 Task: Change the right padding of text to 0.52.
Action: Mouse moved to (907, 310)
Screenshot: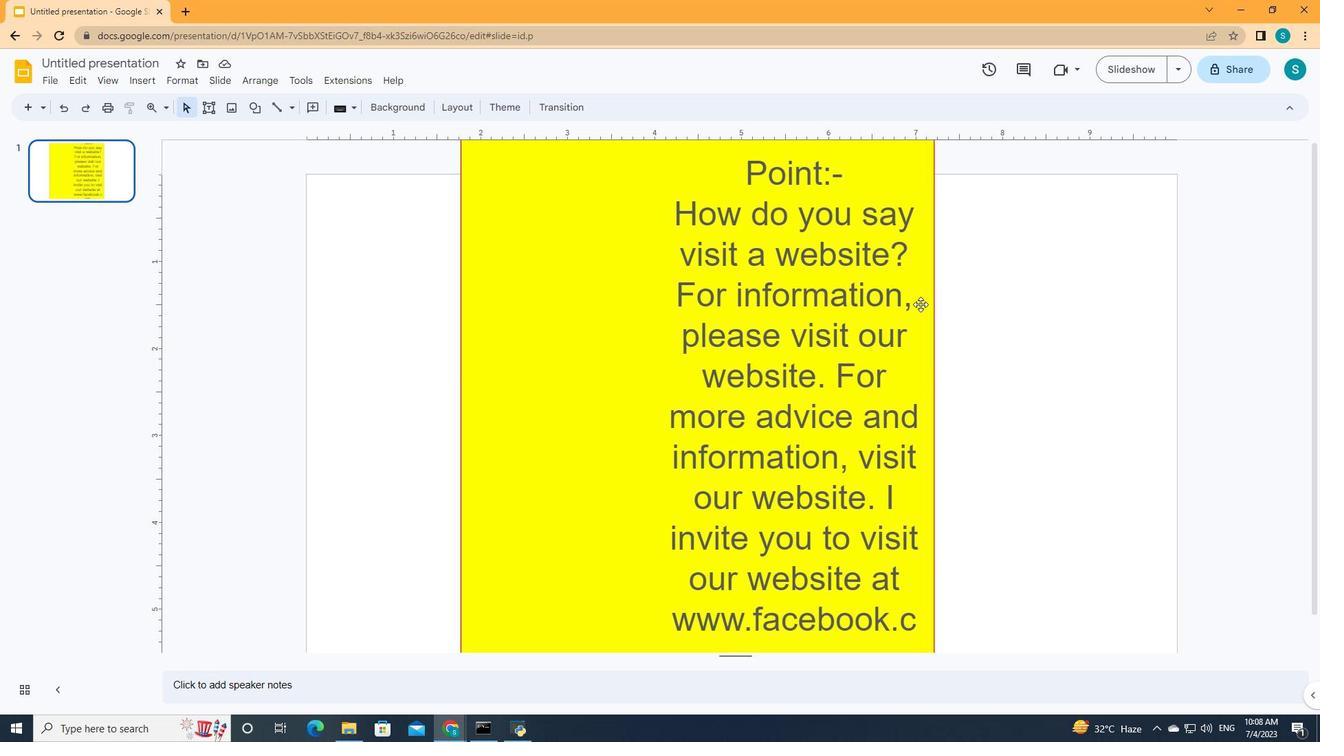 
Action: Mouse pressed left at (907, 310)
Screenshot: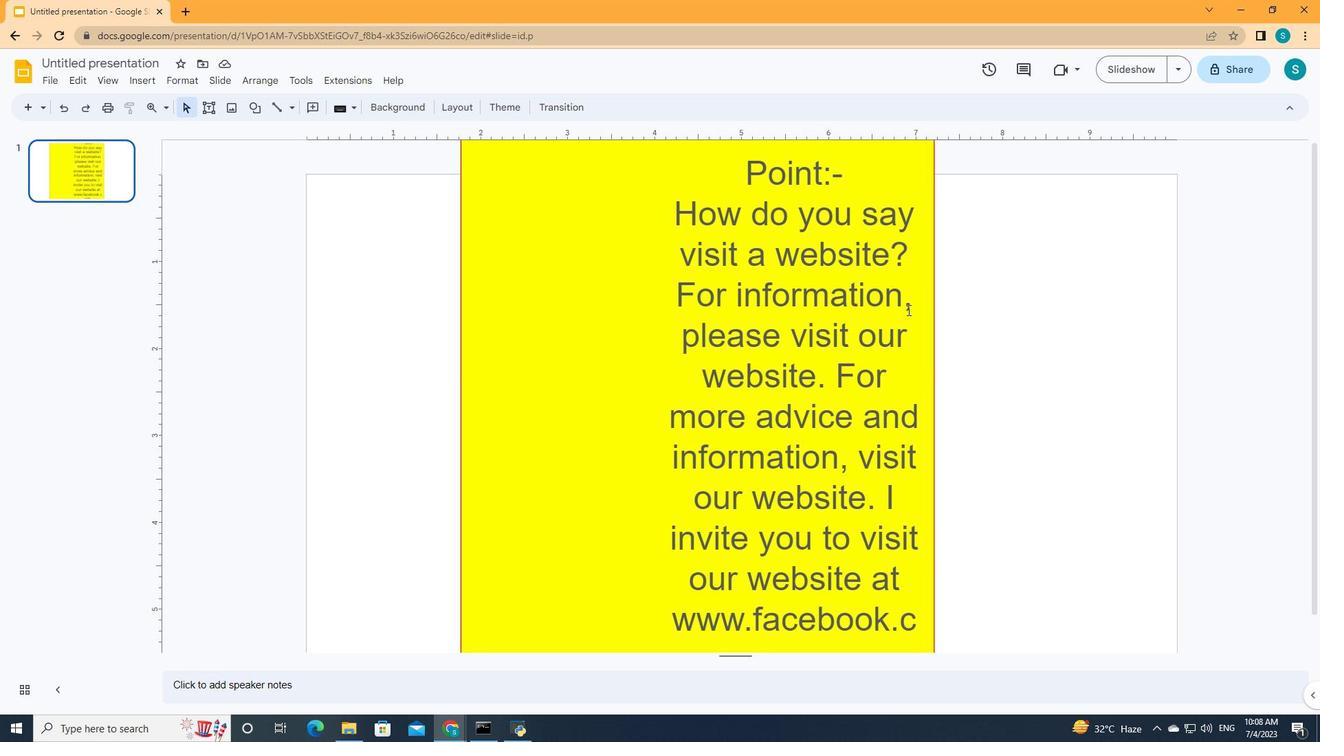 
Action: Mouse moved to (971, 101)
Screenshot: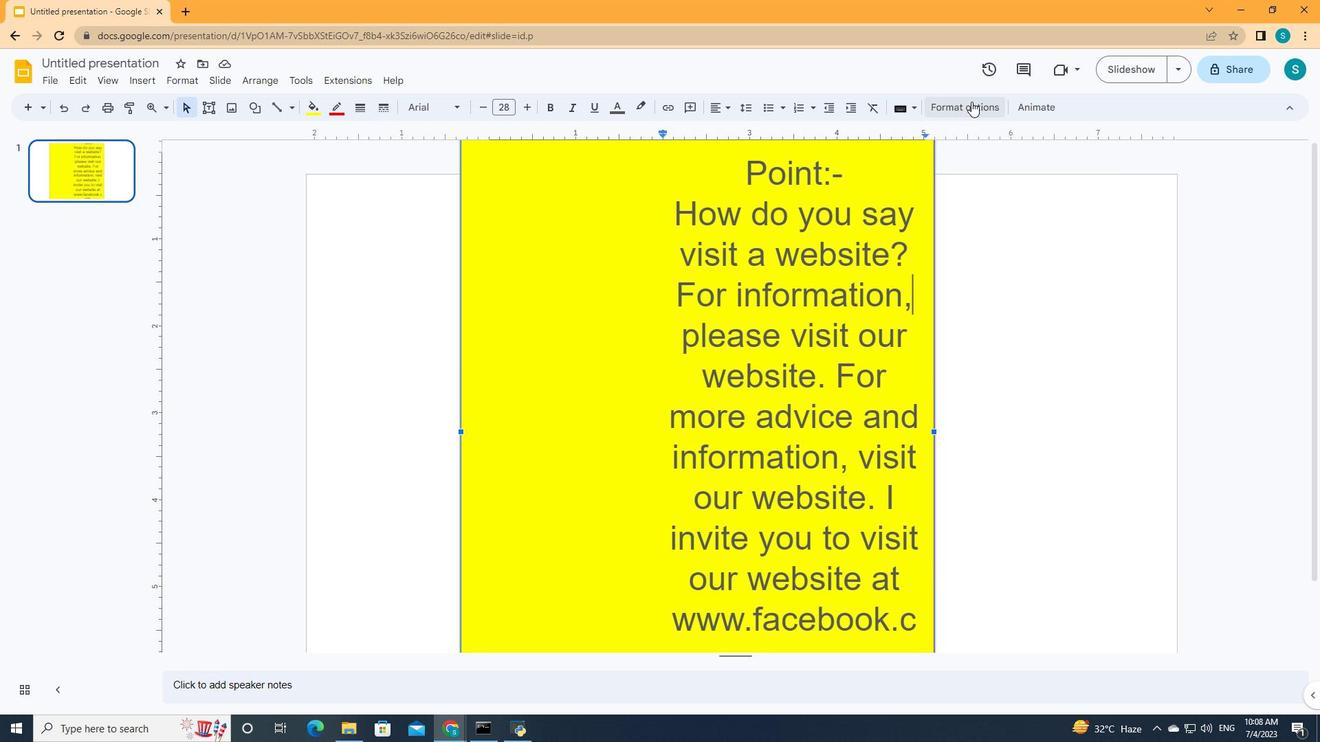 
Action: Mouse pressed left at (971, 101)
Screenshot: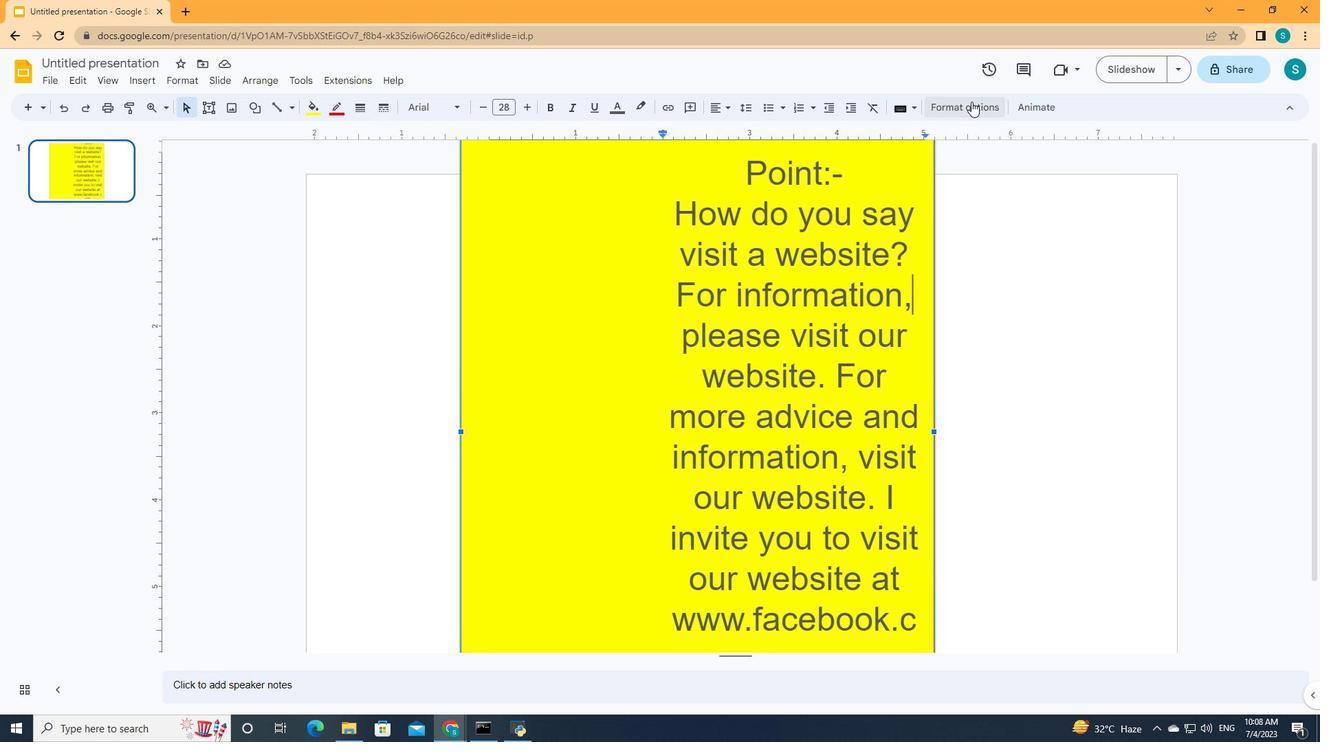 
Action: Mouse moved to (1155, 239)
Screenshot: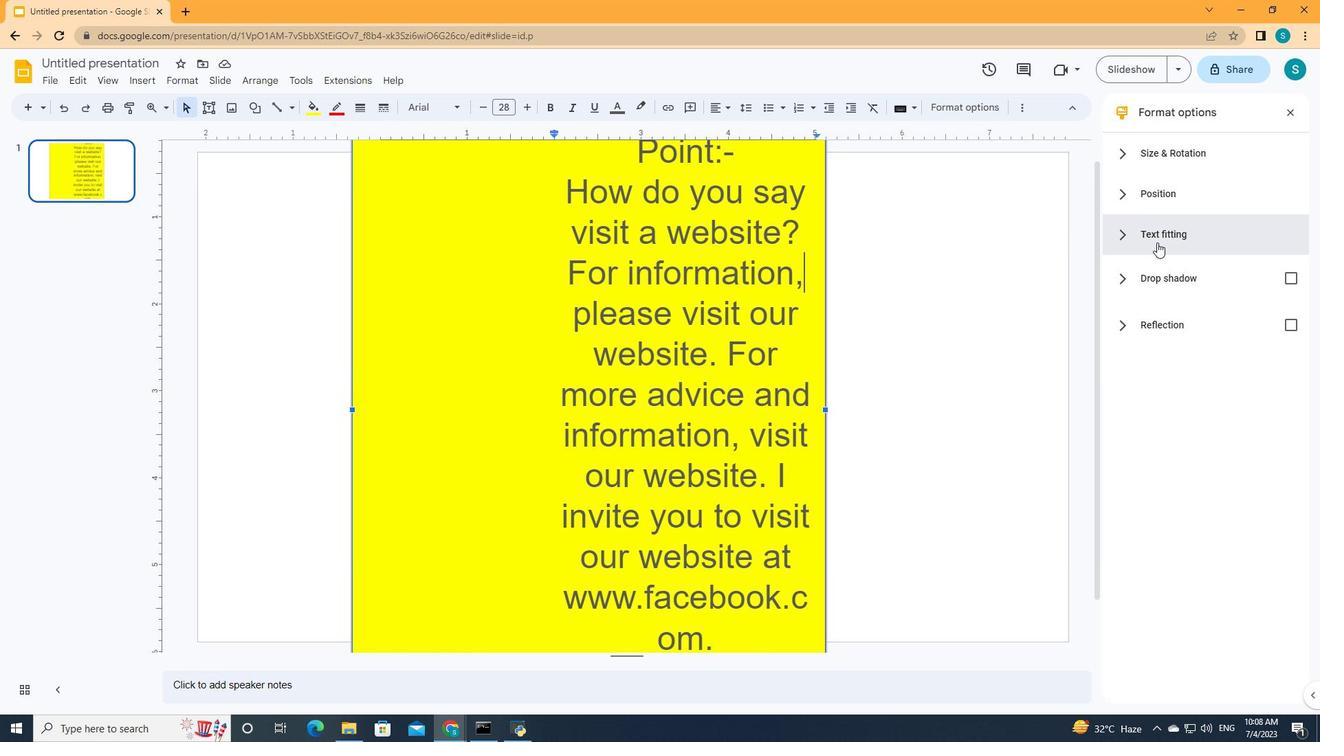 
Action: Mouse pressed left at (1155, 239)
Screenshot: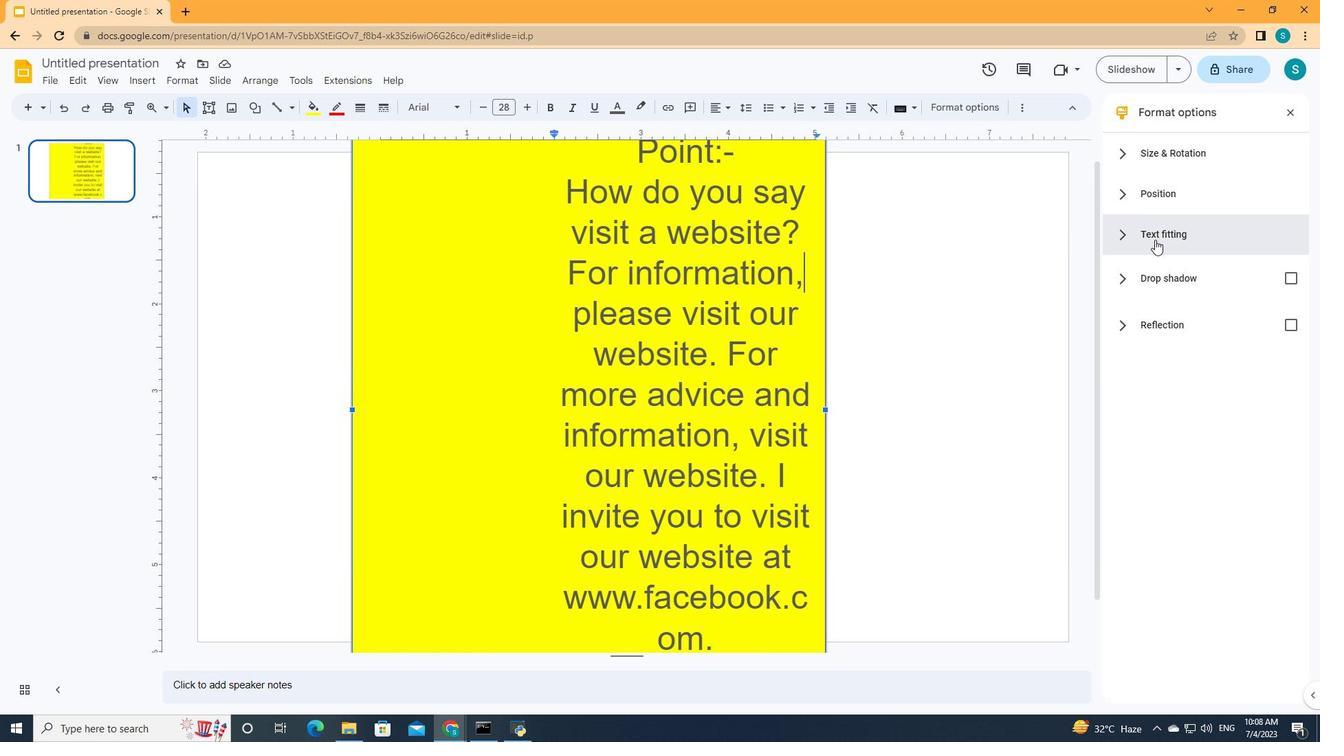 
Action: Mouse moved to (1222, 567)
Screenshot: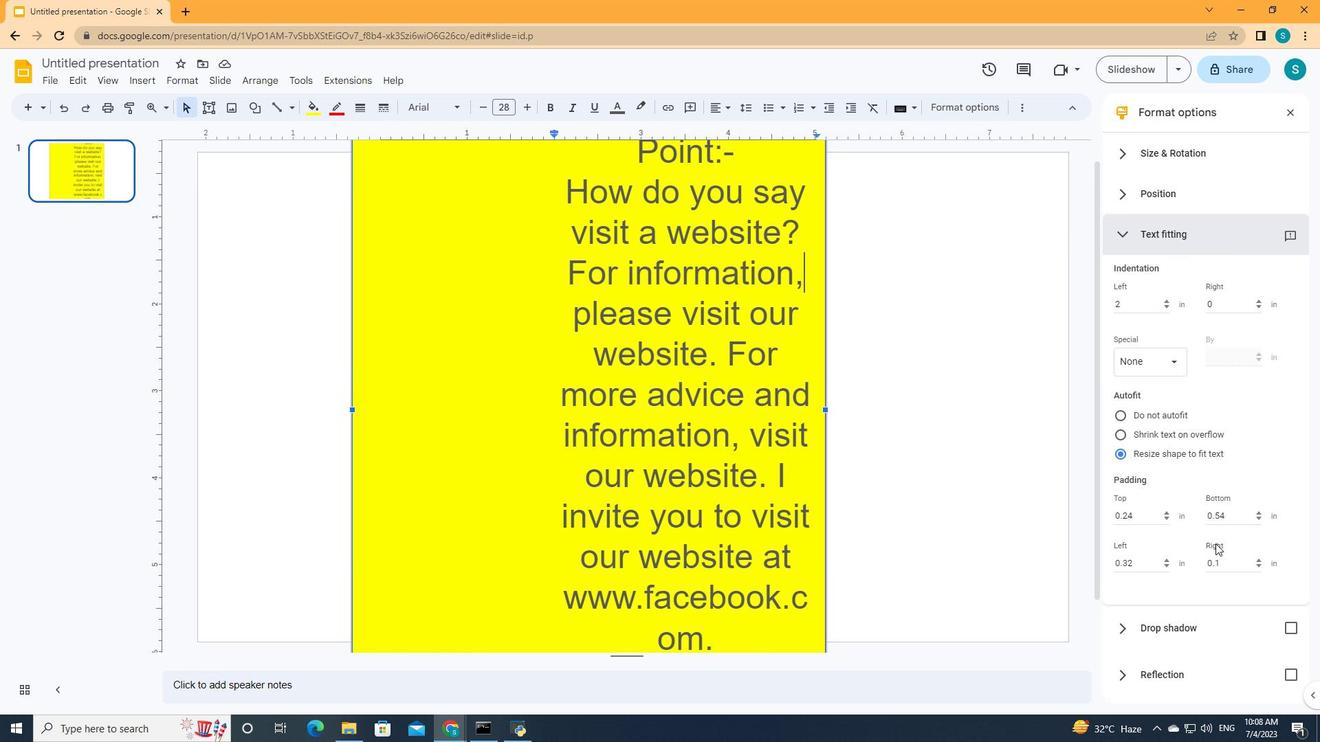 
Action: Mouse pressed left at (1222, 567)
Screenshot: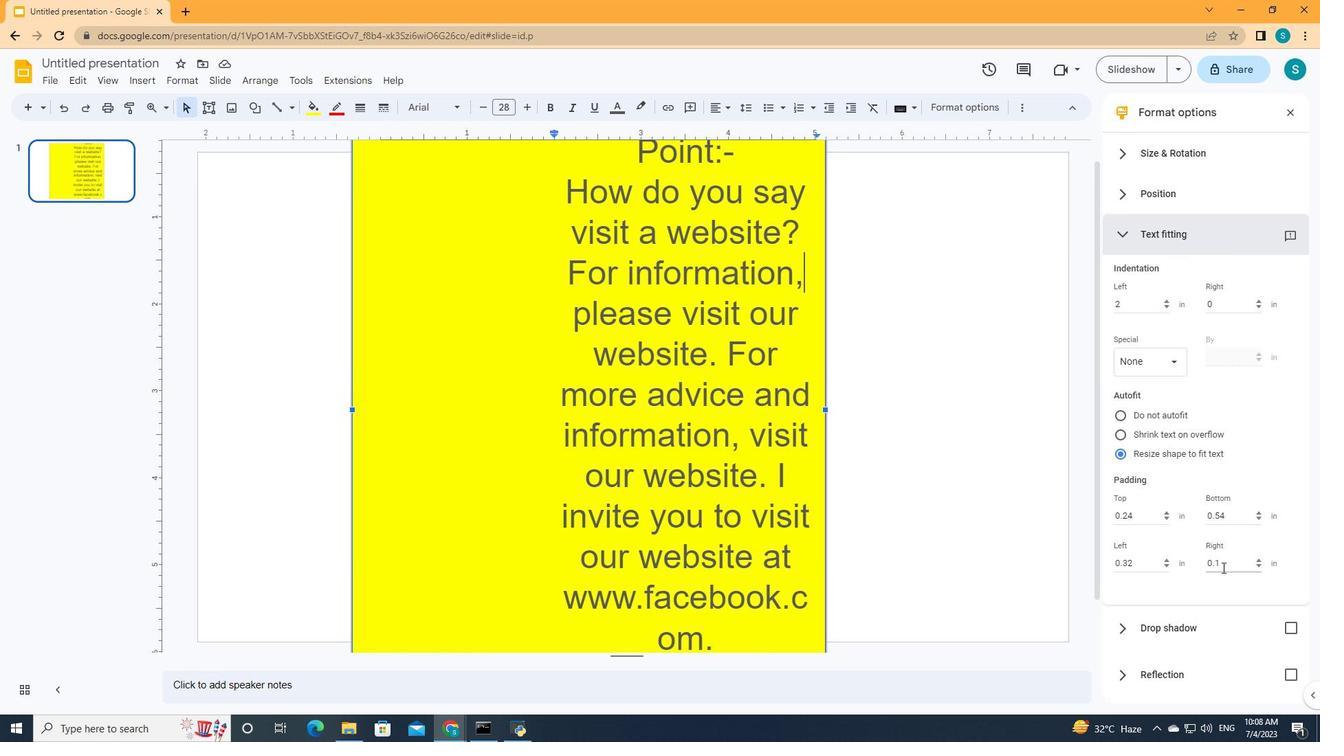 
Action: Mouse moved to (1190, 576)
Screenshot: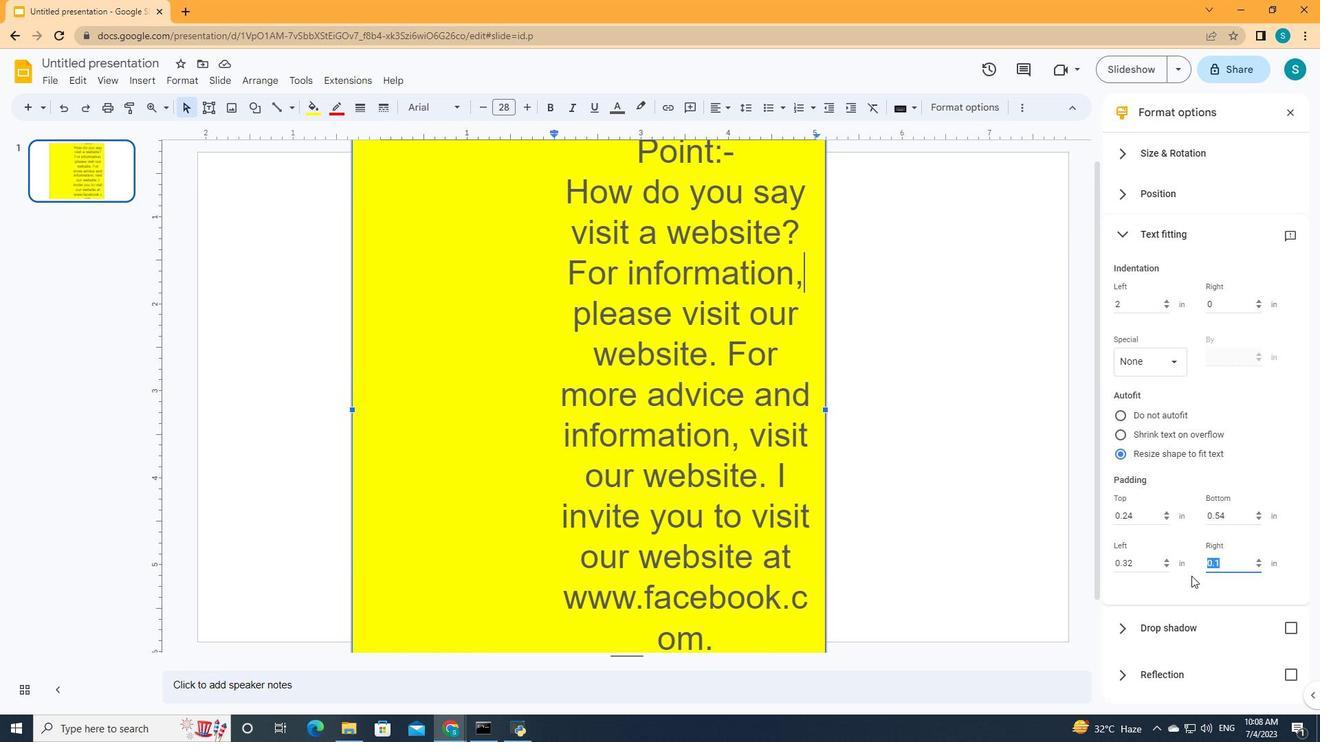 
Action: Key pressed 0.52
Screenshot: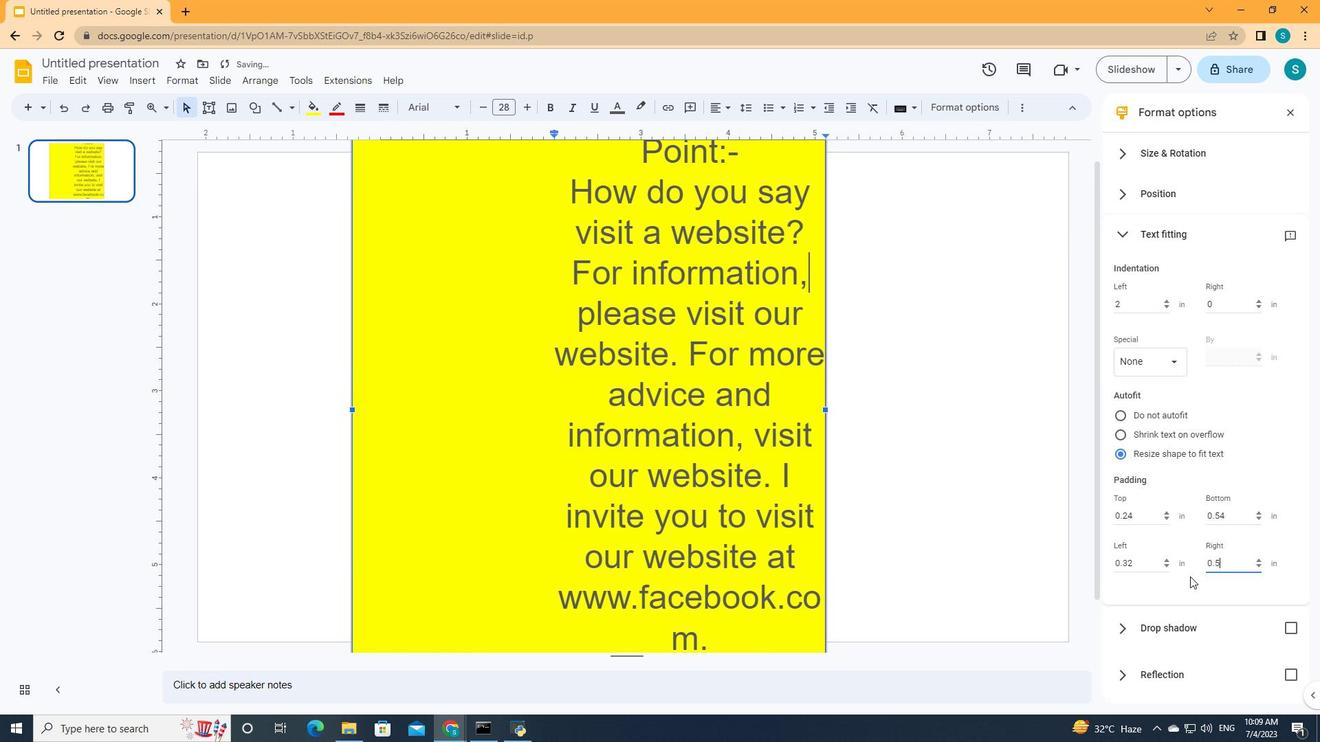 
